 Task: Create ChildIssue0000000340 as Child Issue of Issue Issue0000000170 in Backlog  in Scrum Project Project0000000034 in Jira. Assign Person0000000065 as Assignee of Child Issue ChildIssue0000000321 of Issue Issue0000000161 in Backlog  in Scrum Project Project0000000033 in Jira. Assign Person0000000065 as Assignee of Child Issue ChildIssue0000000322 of Issue Issue0000000161 in Backlog  in Scrum Project Project0000000033 in Jira. Assign Person0000000065 as Assignee of Child Issue ChildIssue0000000323 of Issue Issue0000000162 in Backlog  in Scrum Project Project0000000033 in Jira. Assign Person0000000065 as Assignee of Child Issue ChildIssue0000000324 of Issue Issue0000000162 in Backlog  in Scrum Project Project0000000033 in Jira
Action: Mouse moved to (550, 443)
Screenshot: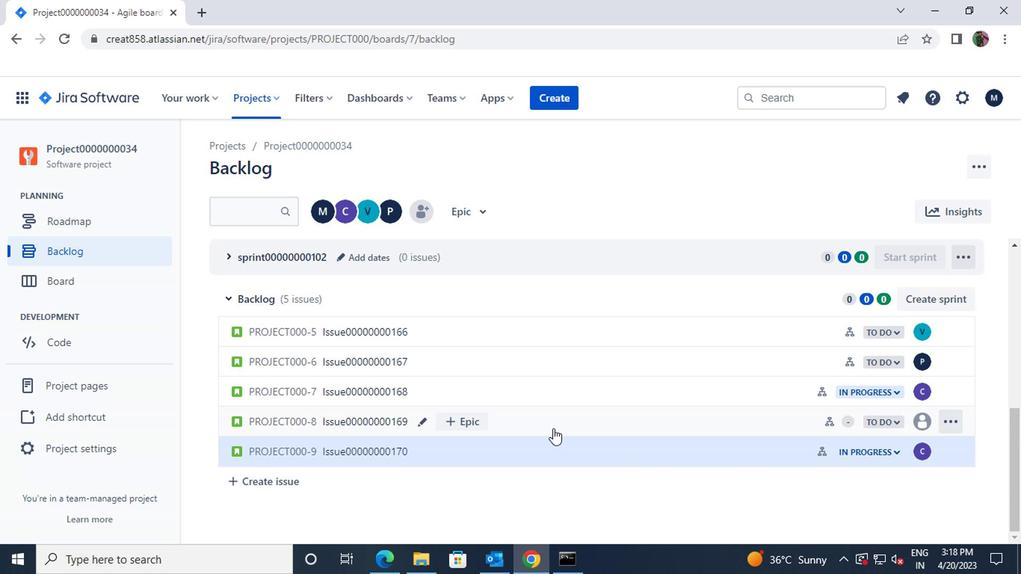 
Action: Mouse pressed left at (550, 443)
Screenshot: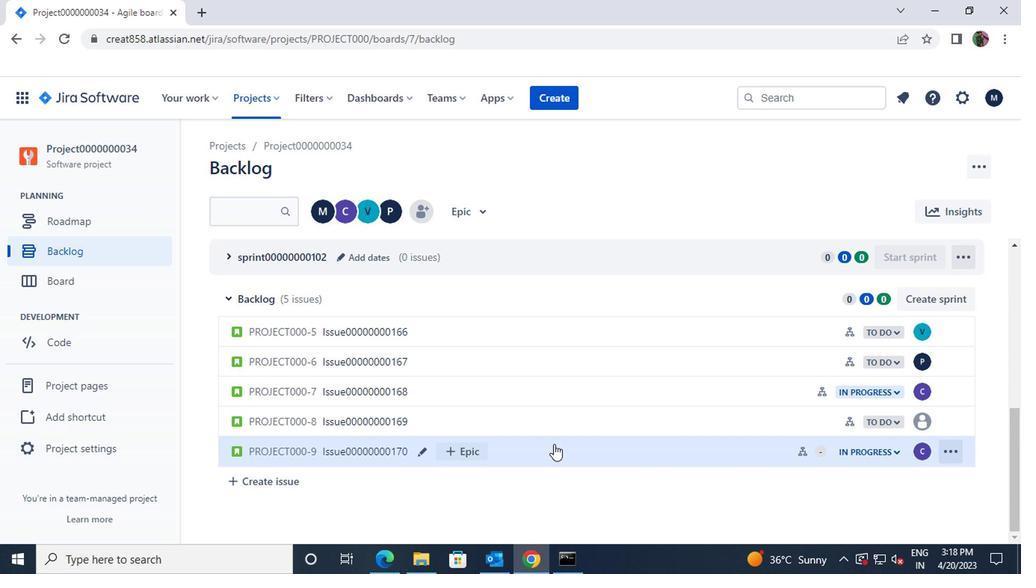 
Action: Mouse moved to (752, 321)
Screenshot: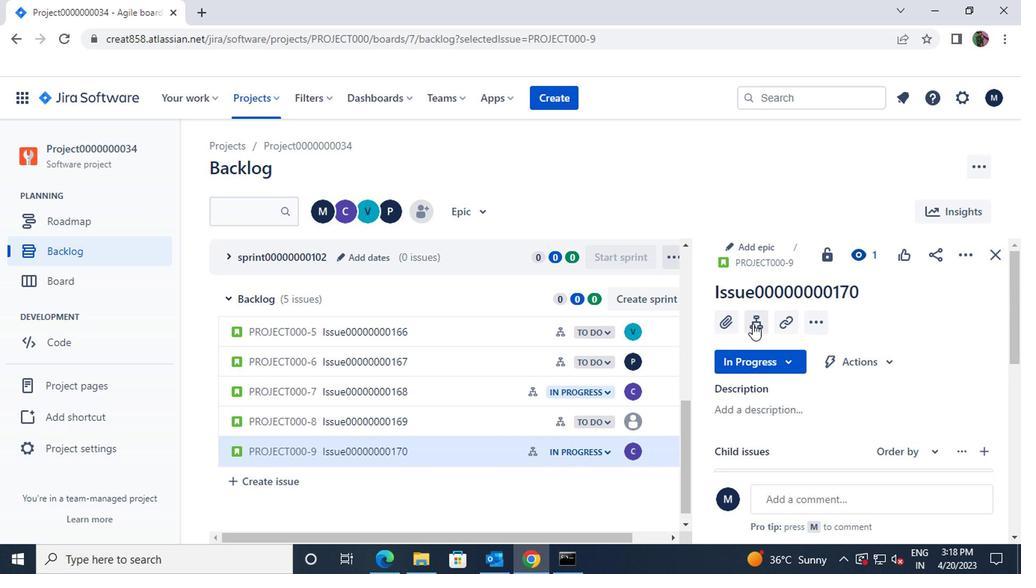 
Action: Mouse pressed left at (752, 321)
Screenshot: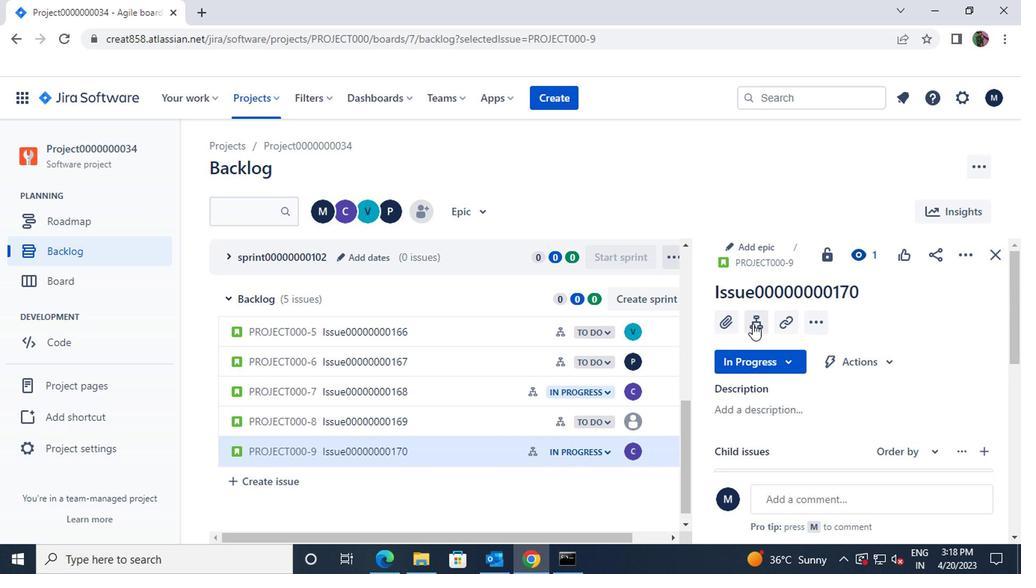 
Action: Mouse moved to (765, 368)
Screenshot: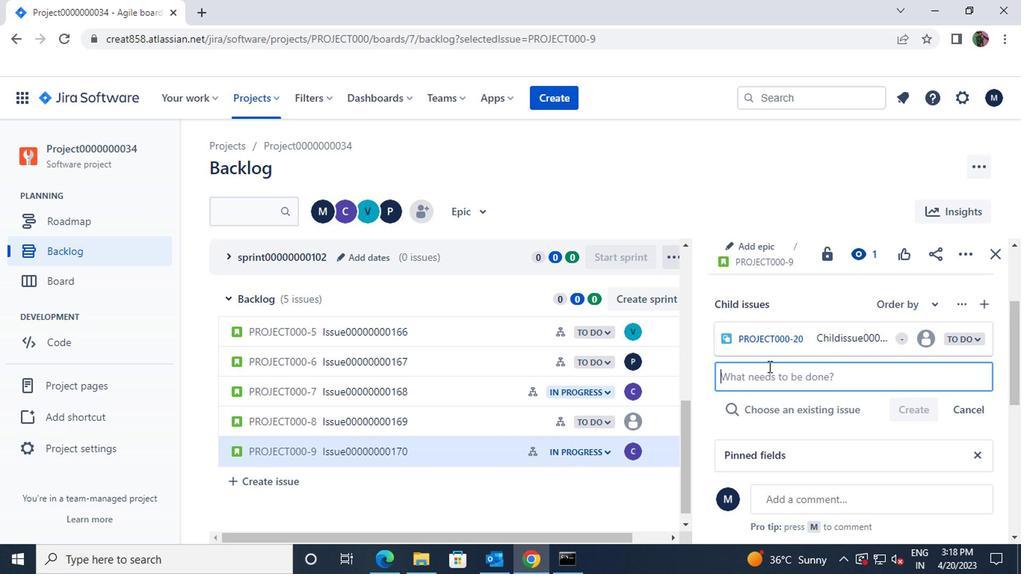 
Action: Mouse pressed left at (765, 368)
Screenshot: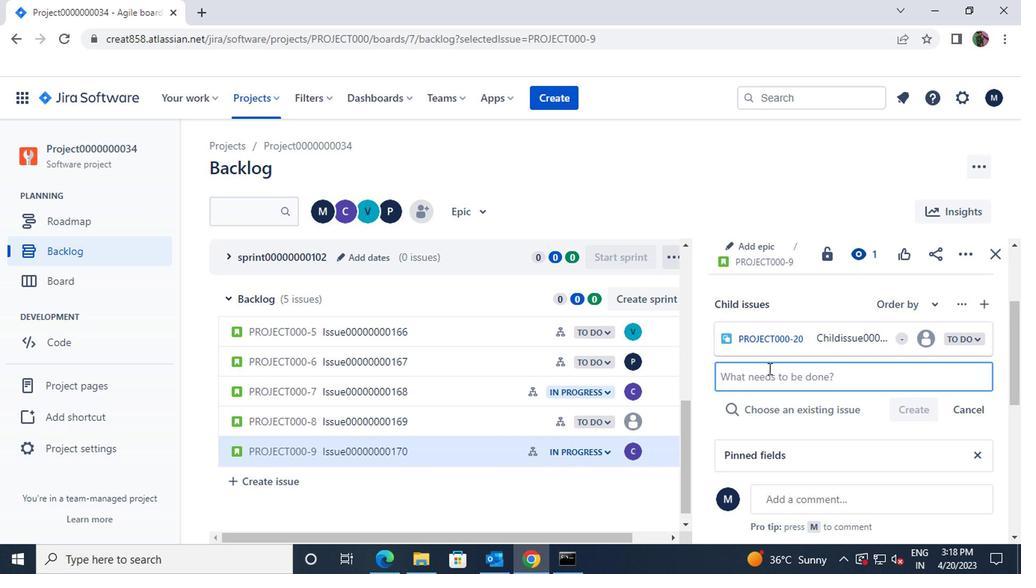 
Action: Key pressed <Key.shift>CHILDISSUE00000000340
Screenshot: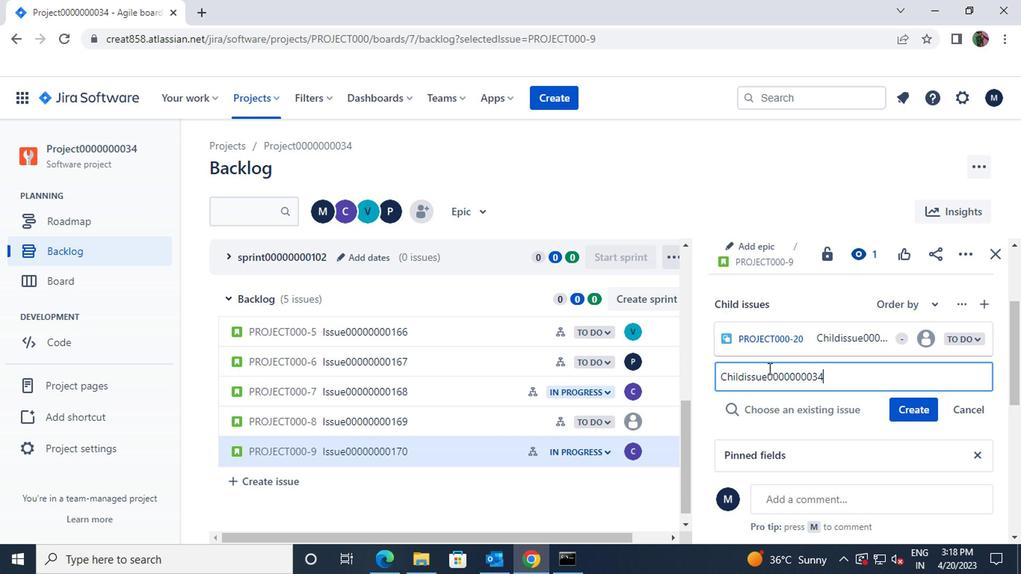 
Action: Mouse moved to (904, 409)
Screenshot: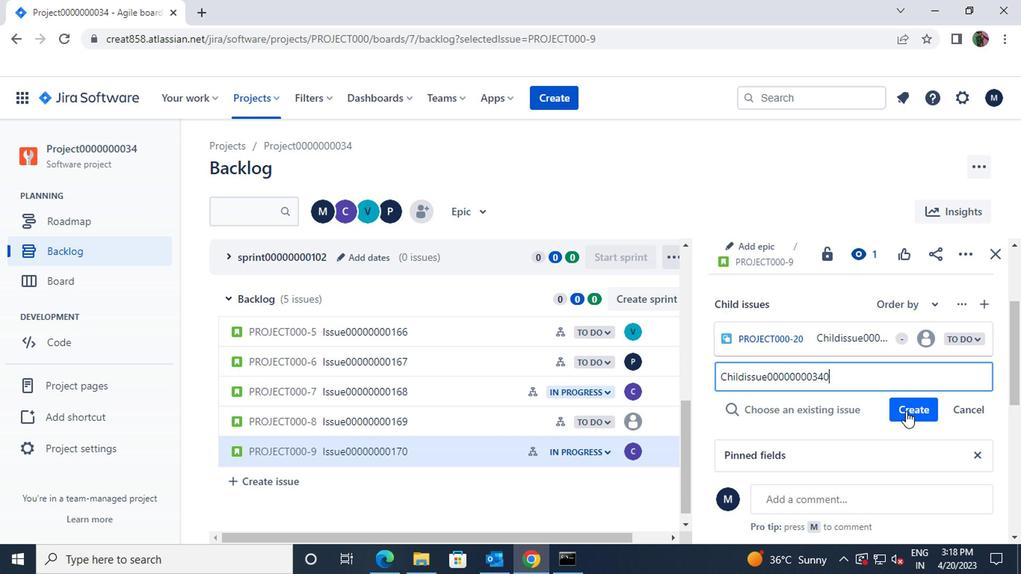 
Action: Mouse pressed left at (904, 409)
Screenshot: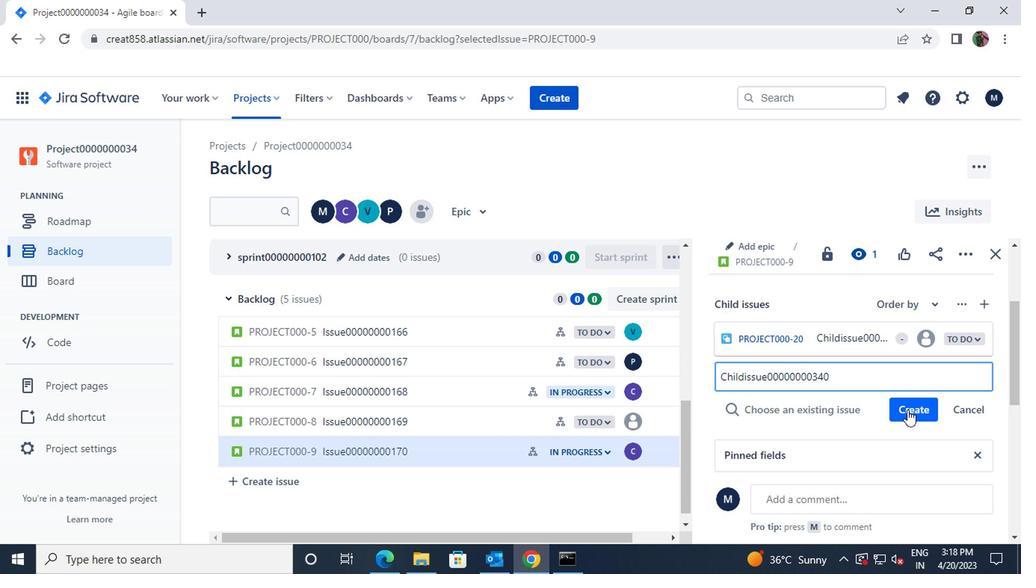 
Action: Mouse moved to (274, 105)
Screenshot: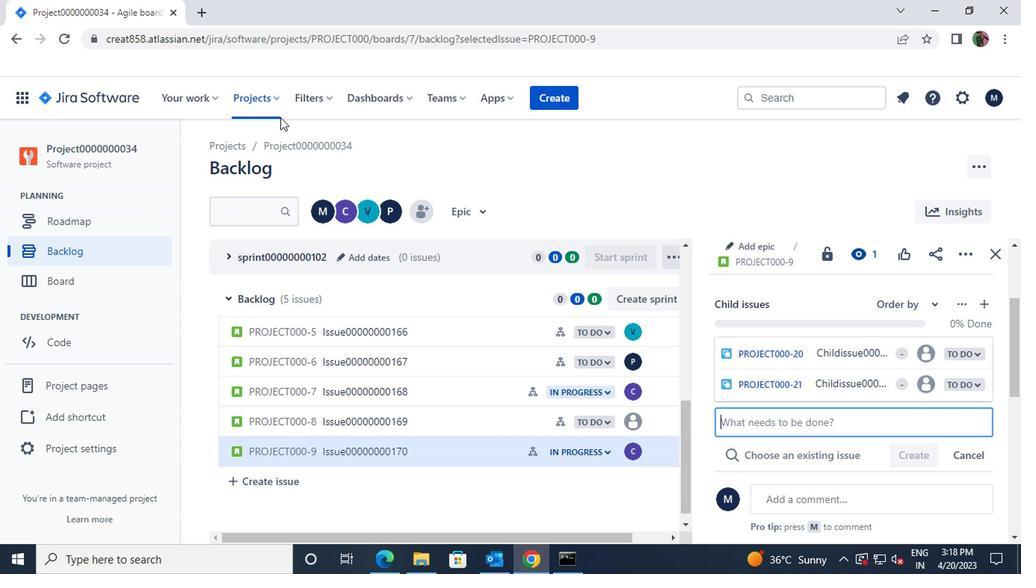
Action: Mouse pressed left at (274, 105)
Screenshot: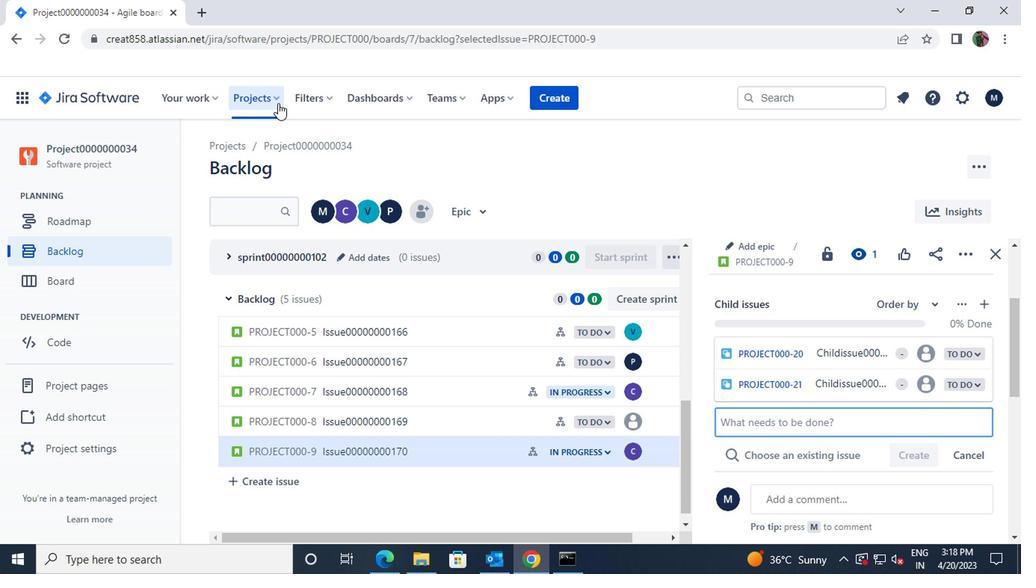 
Action: Mouse moved to (303, 195)
Screenshot: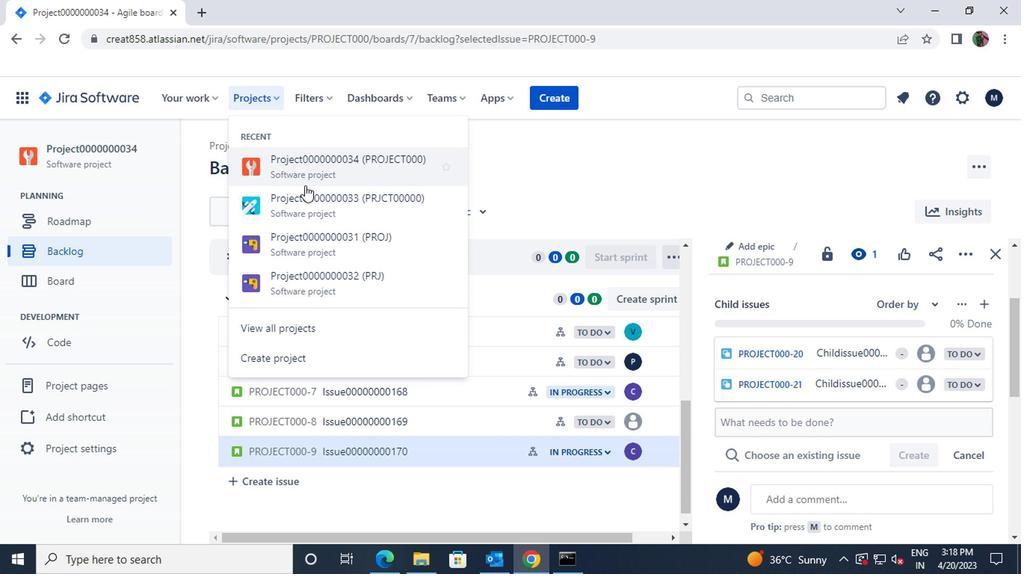 
Action: Mouse pressed left at (303, 195)
Screenshot: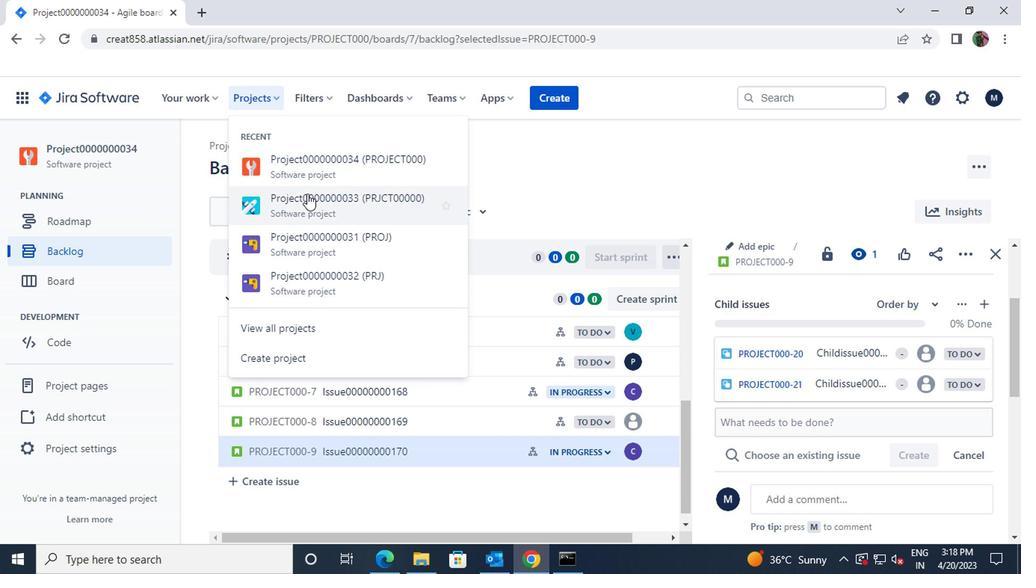 
Action: Mouse moved to (108, 246)
Screenshot: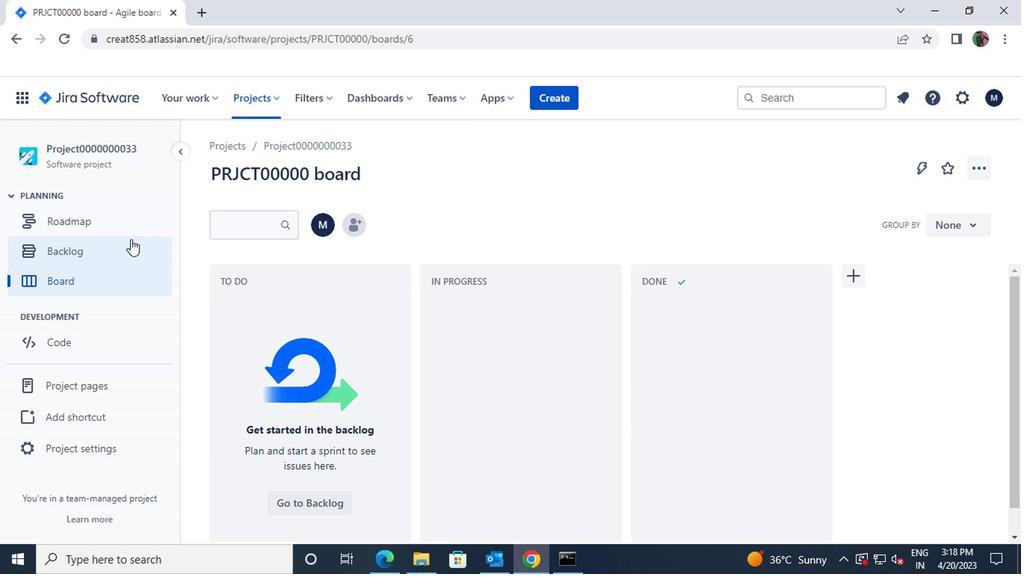 
Action: Mouse pressed left at (108, 246)
Screenshot: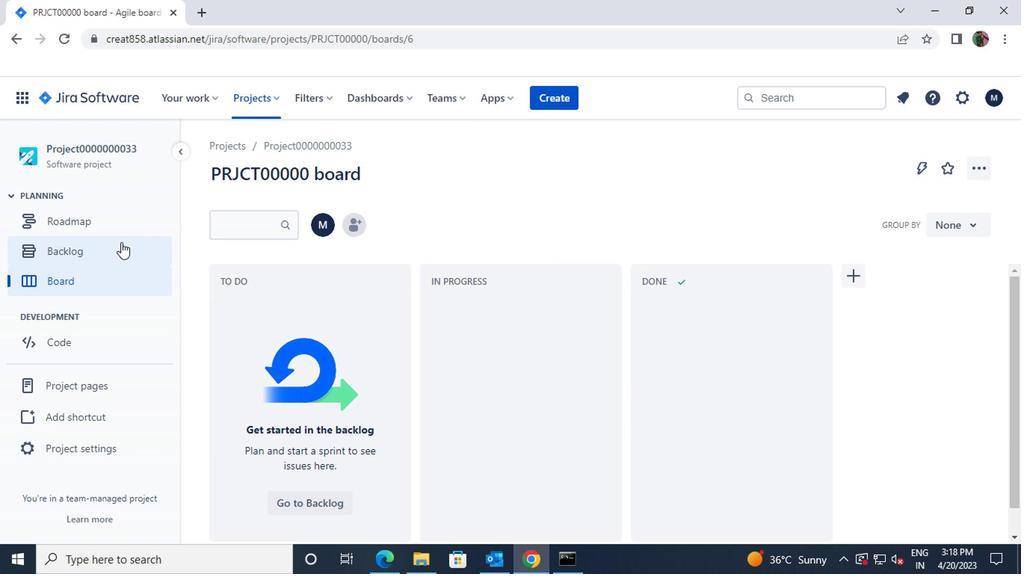 
Action: Mouse moved to (338, 363)
Screenshot: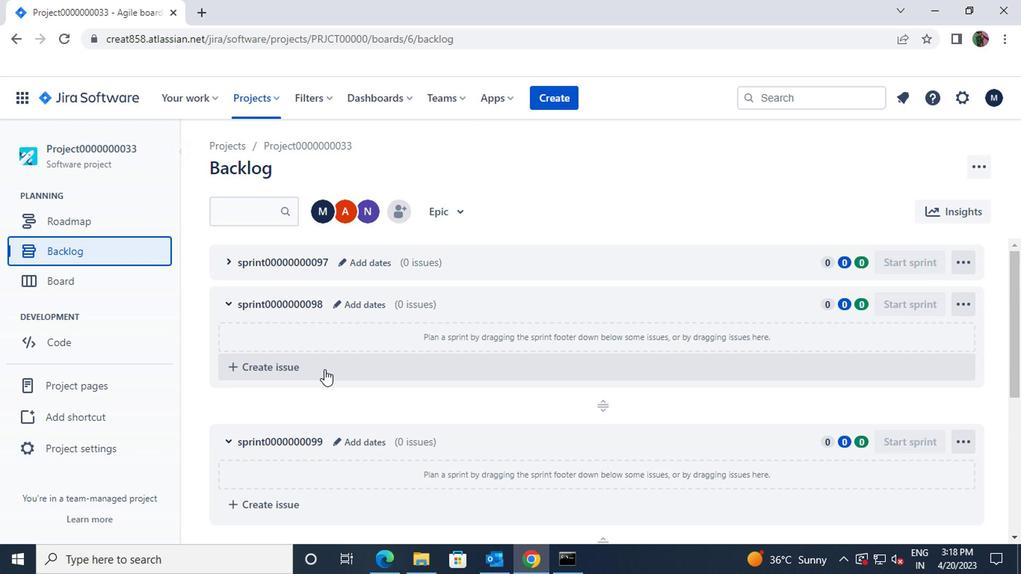 
Action: Mouse scrolled (338, 362) with delta (0, 0)
Screenshot: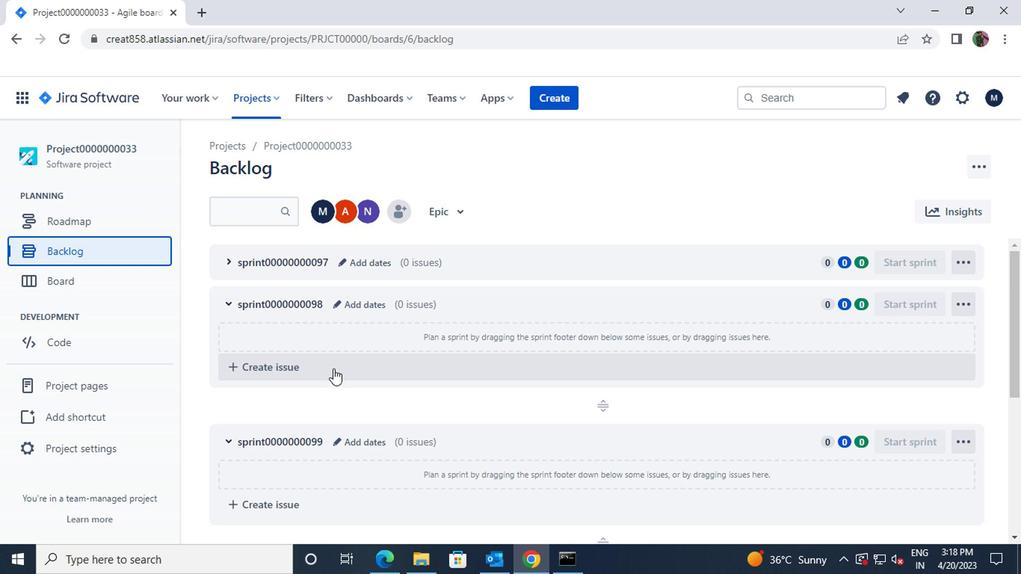 
Action: Mouse scrolled (338, 362) with delta (0, 0)
Screenshot: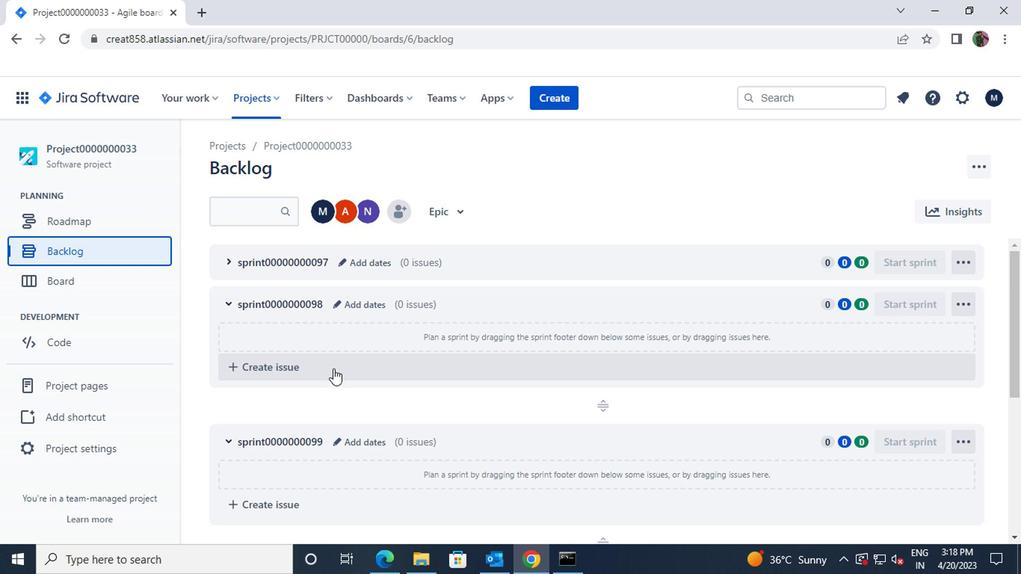 
Action: Mouse scrolled (338, 362) with delta (0, 0)
Screenshot: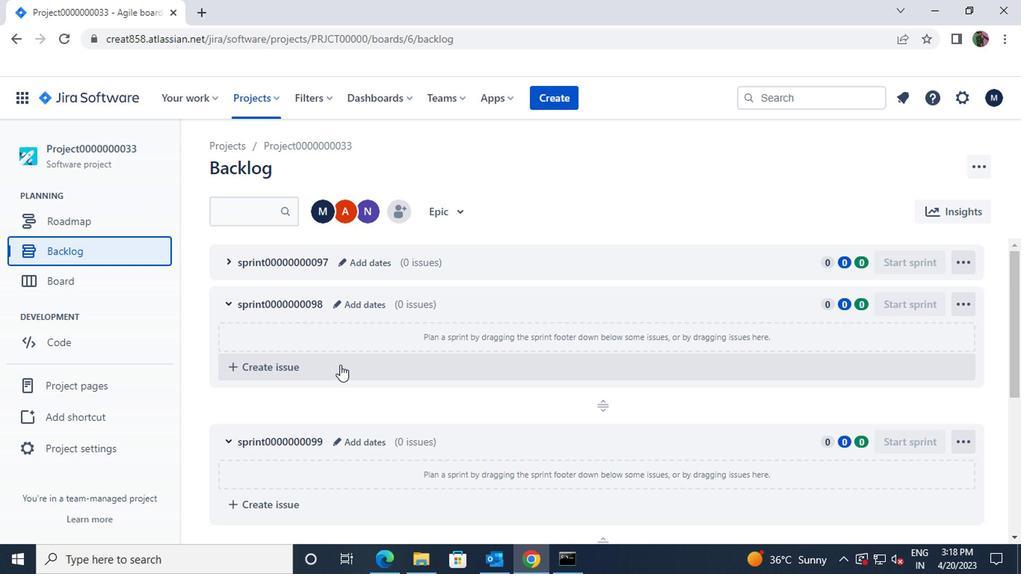 
Action: Mouse moved to (736, 390)
Screenshot: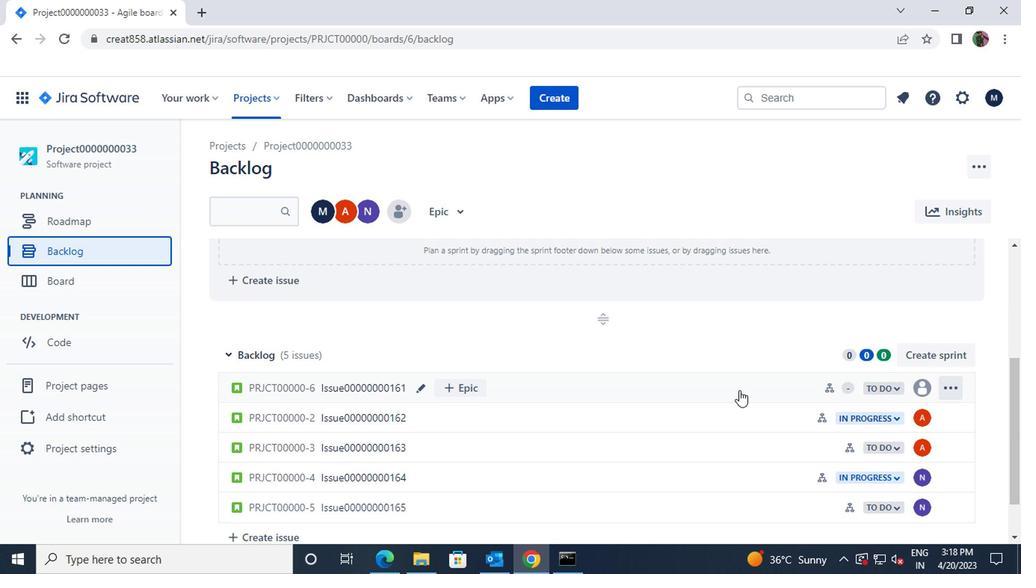 
Action: Mouse pressed left at (736, 390)
Screenshot: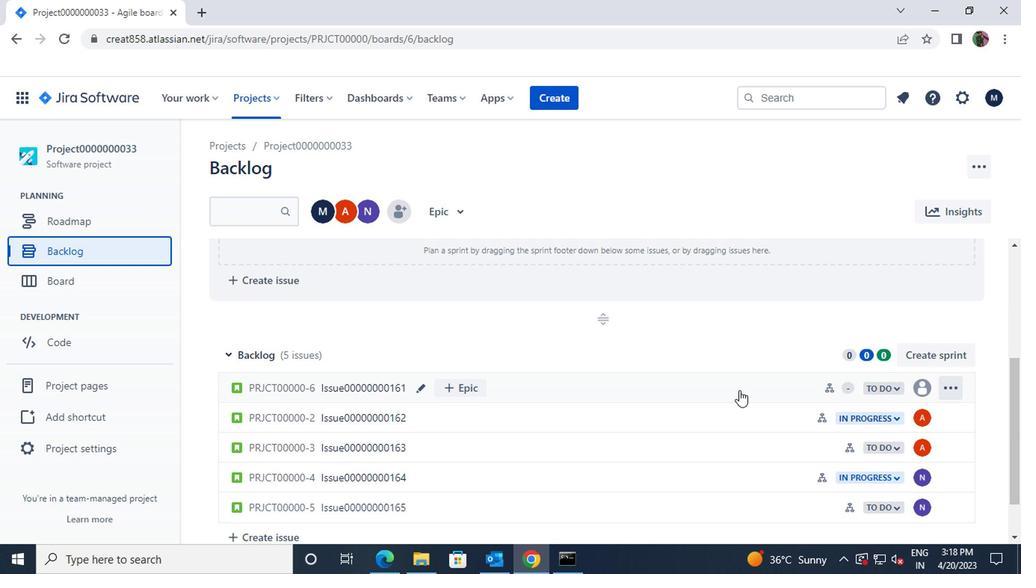 
Action: Mouse scrolled (736, 389) with delta (0, 0)
Screenshot: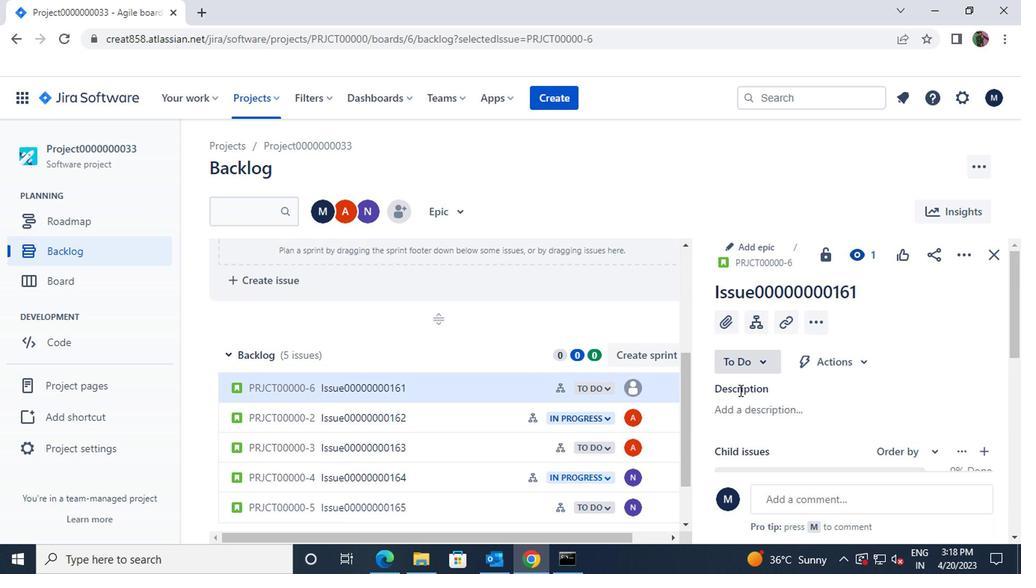 
Action: Mouse scrolled (736, 389) with delta (0, 0)
Screenshot: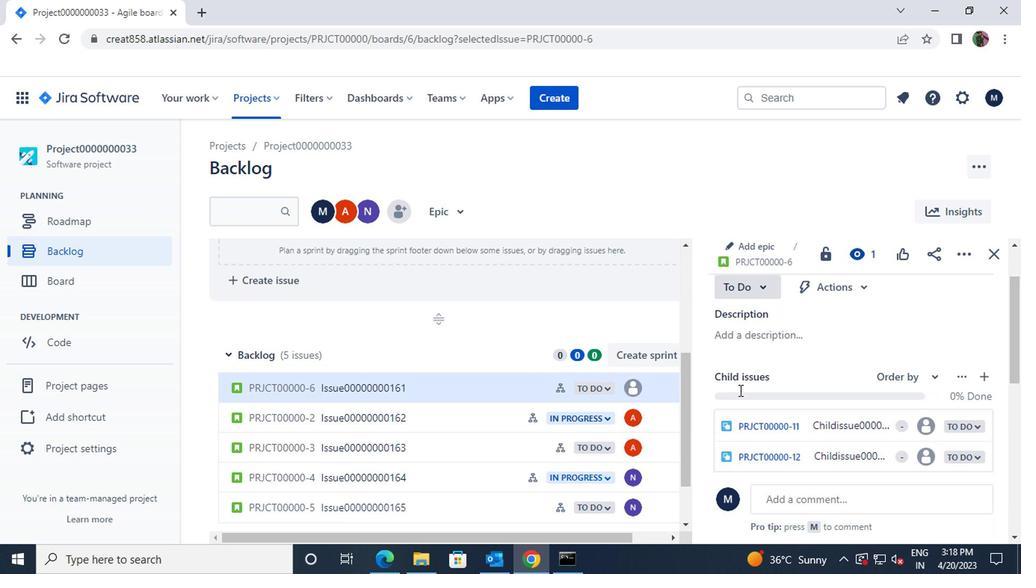 
Action: Mouse moved to (930, 350)
Screenshot: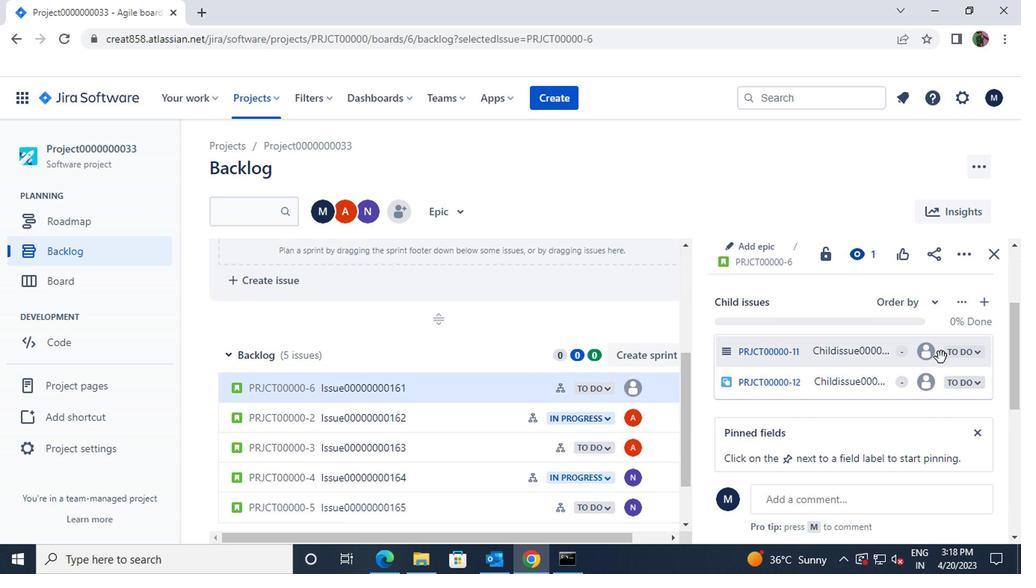 
Action: Mouse pressed left at (930, 350)
Screenshot: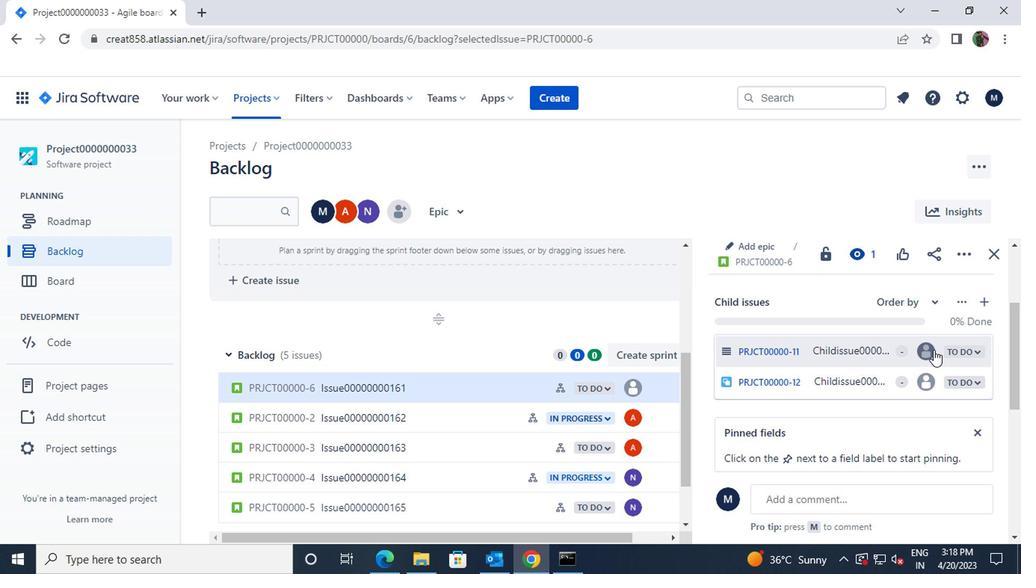 
Action: Mouse moved to (777, 404)
Screenshot: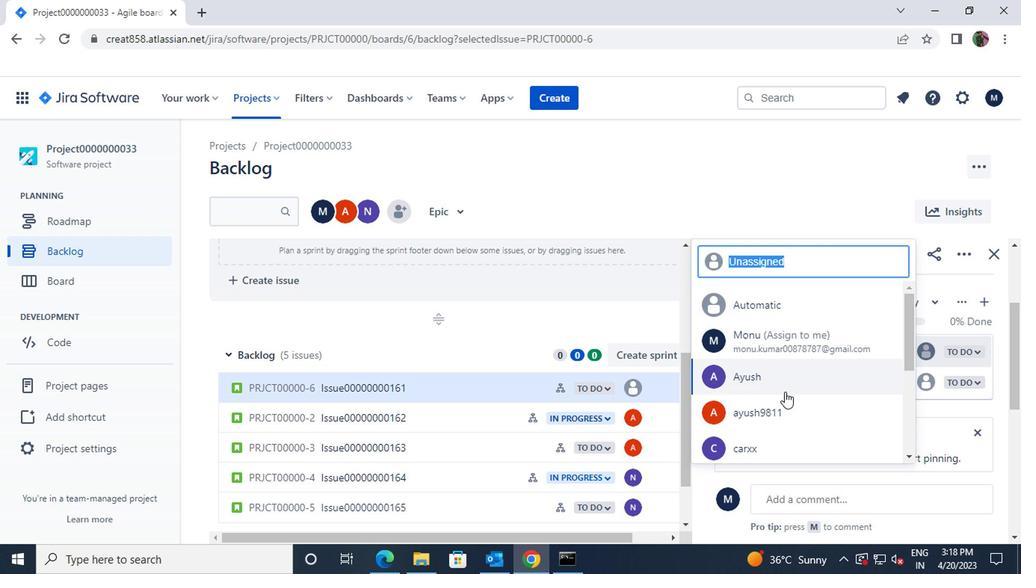 
Action: Mouse pressed left at (777, 404)
Screenshot: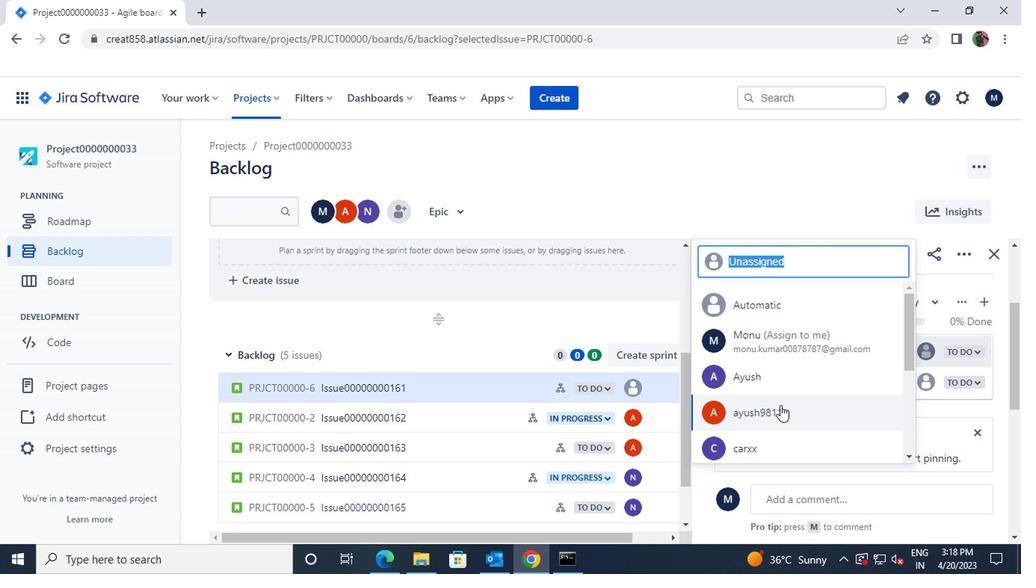 
Action: Mouse moved to (921, 378)
Screenshot: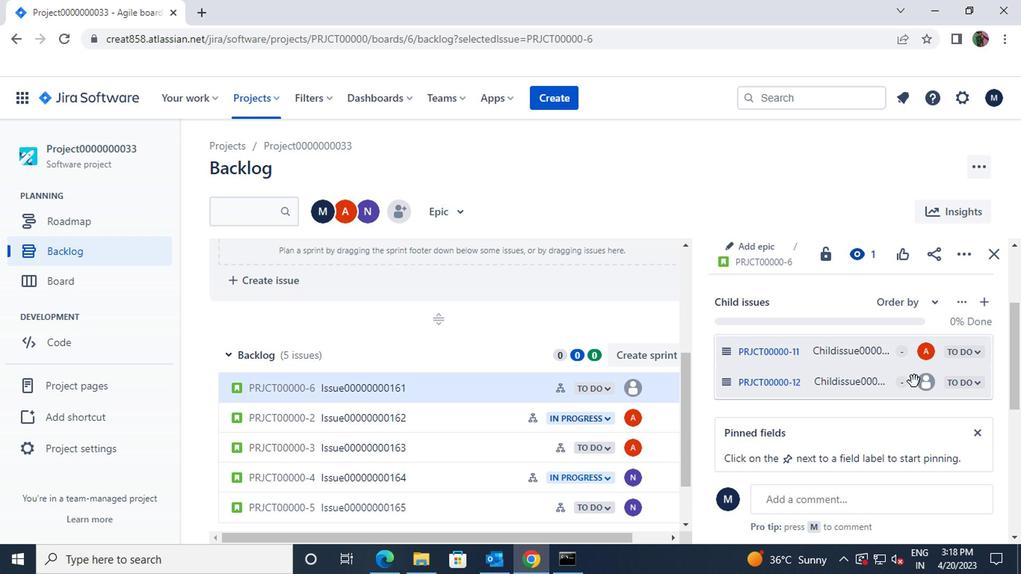 
Action: Mouse pressed left at (921, 378)
Screenshot: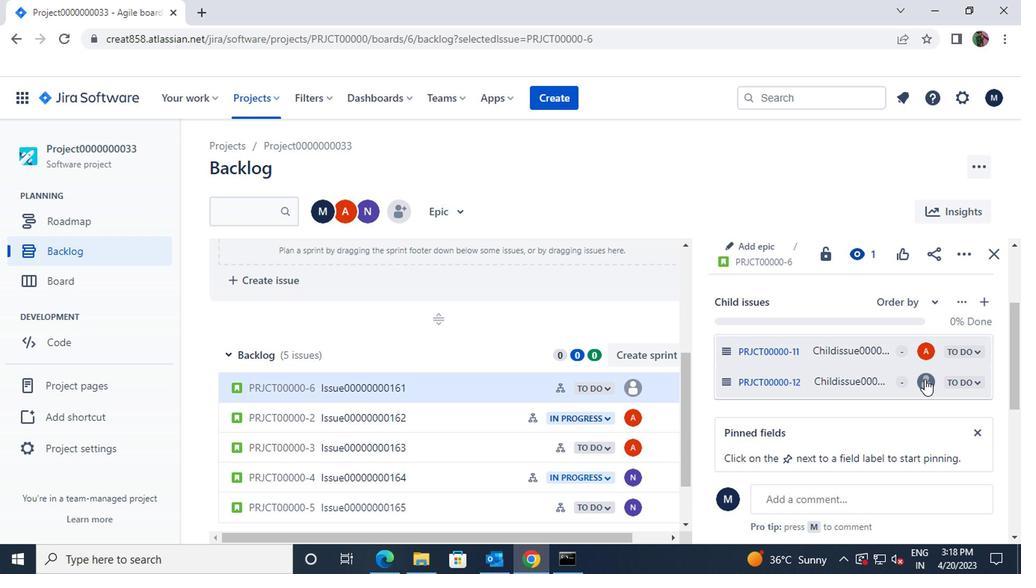 
Action: Mouse moved to (798, 434)
Screenshot: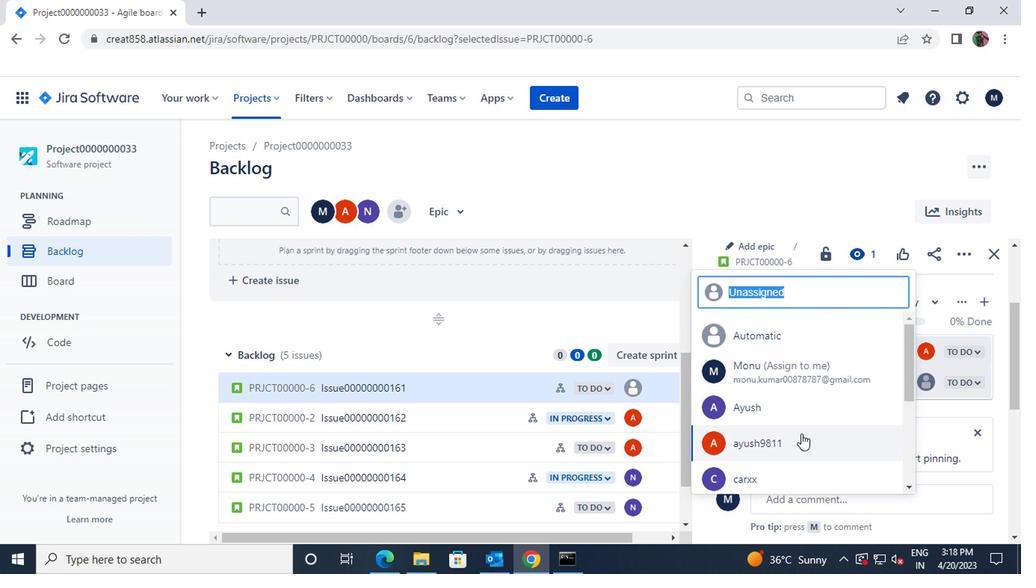 
Action: Mouse pressed left at (798, 434)
Screenshot: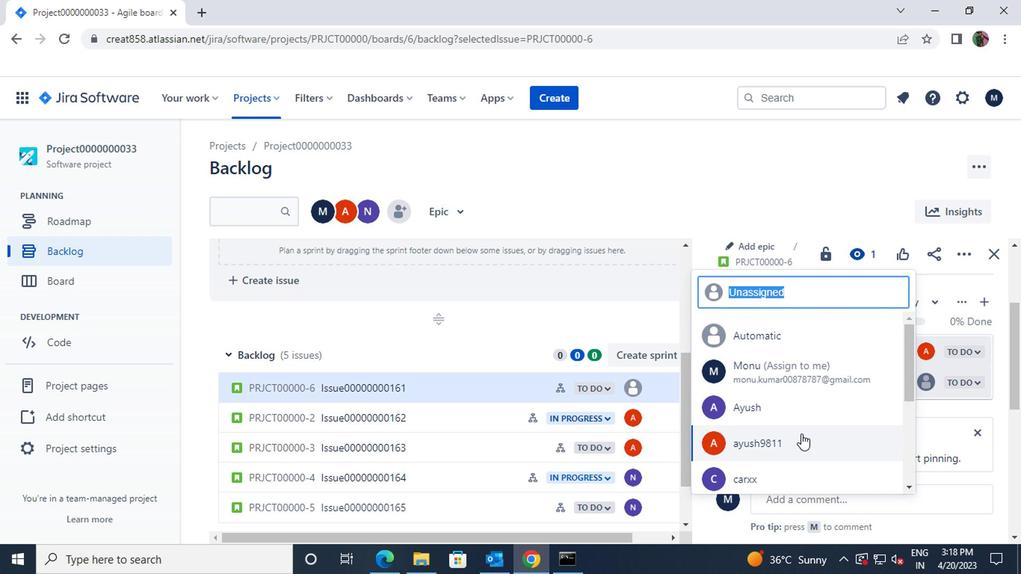 
Action: Mouse moved to (493, 413)
Screenshot: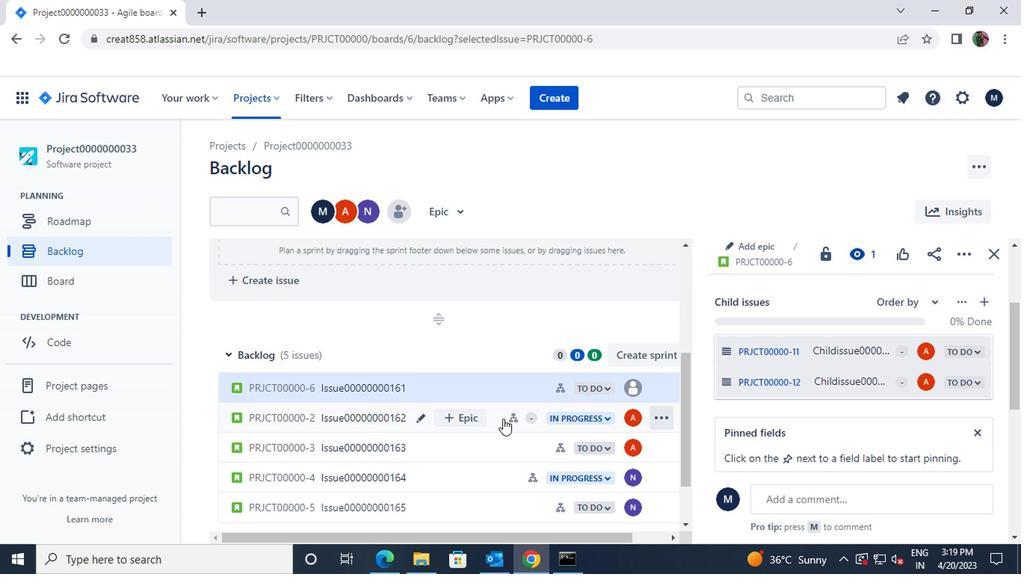 
Action: Mouse pressed left at (493, 413)
Screenshot: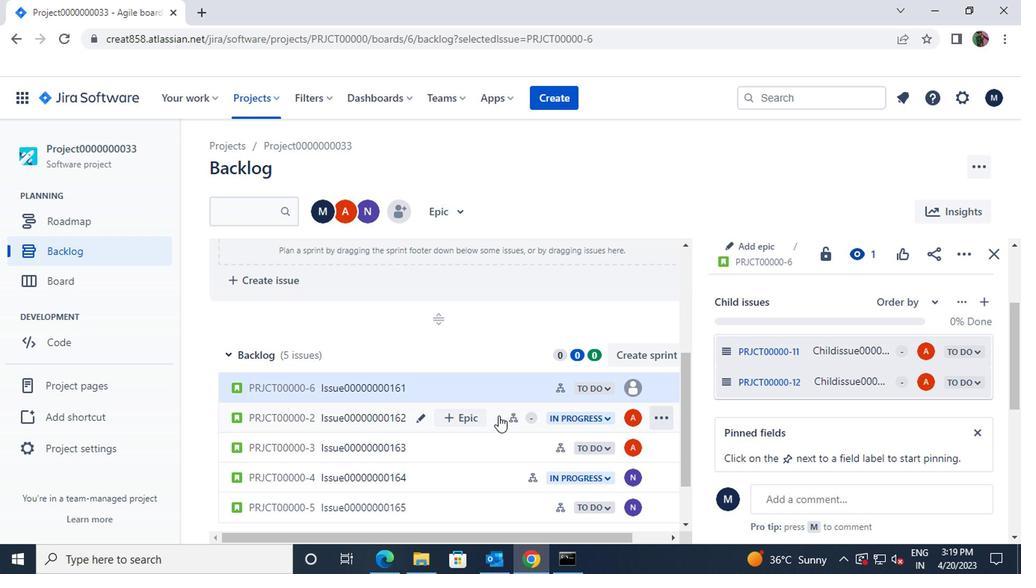 
Action: Mouse moved to (783, 382)
Screenshot: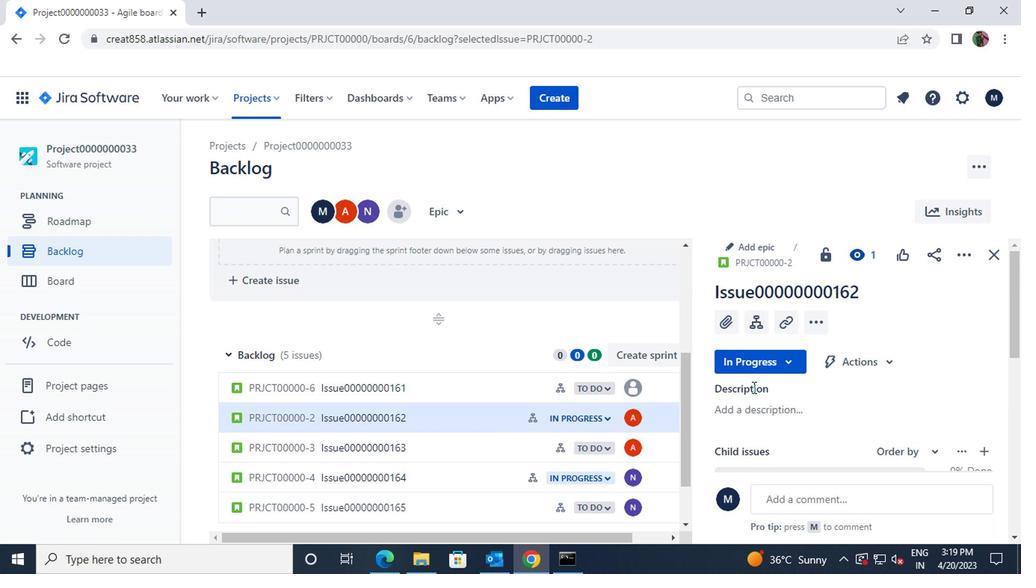 
Action: Mouse scrolled (783, 382) with delta (0, 0)
Screenshot: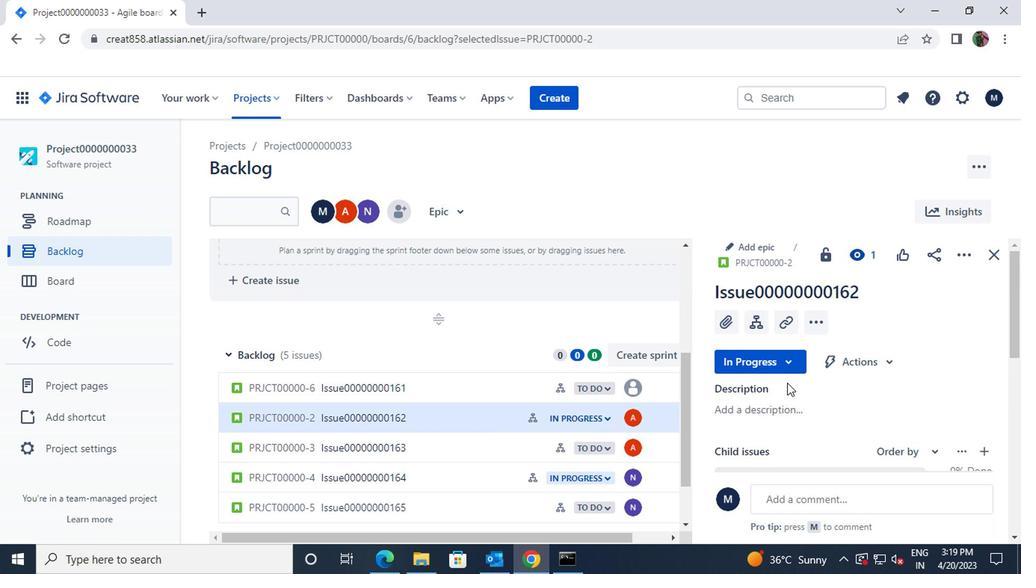
Action: Mouse scrolled (783, 382) with delta (0, 0)
Screenshot: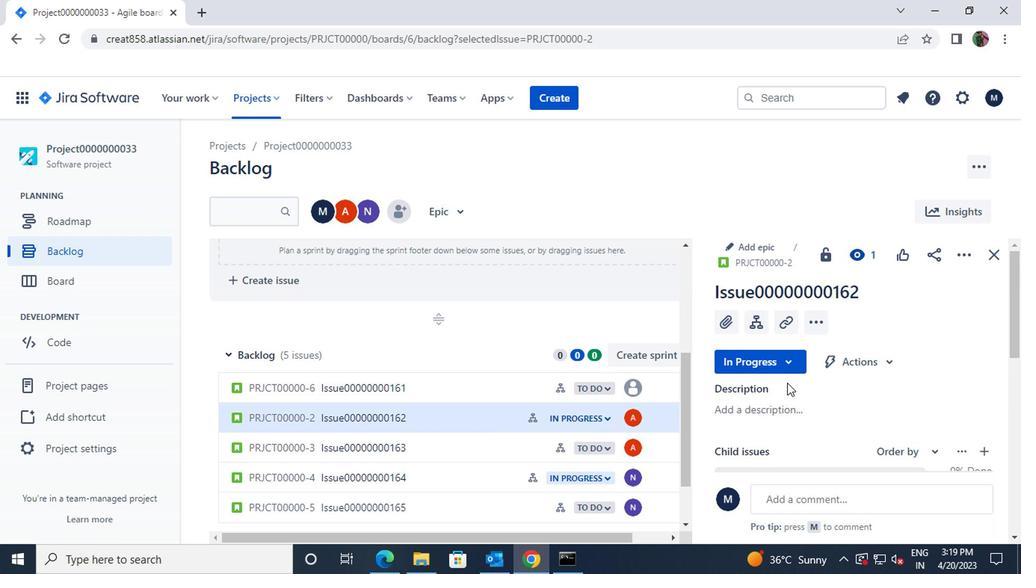 
Action: Mouse moved to (921, 355)
Screenshot: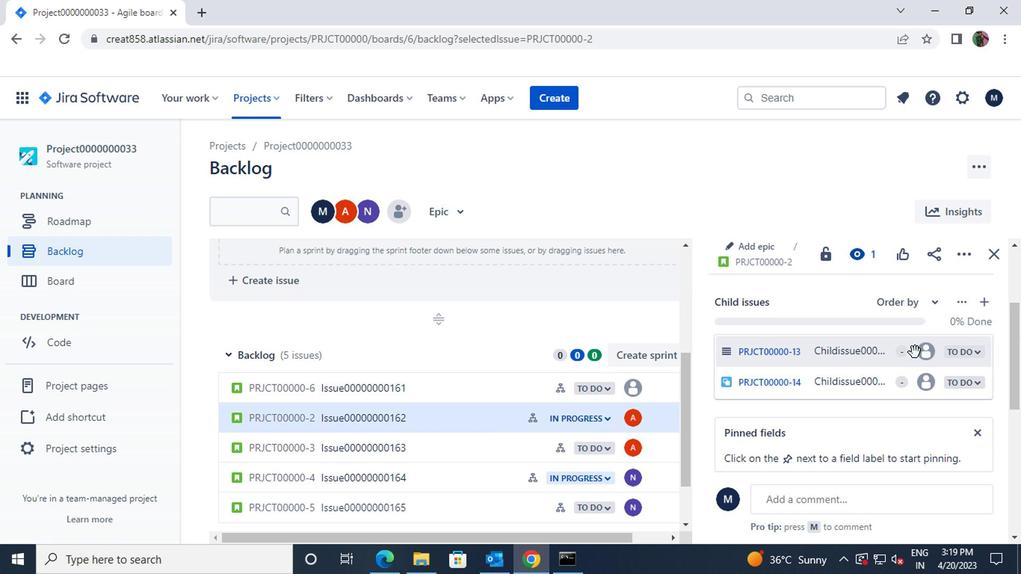 
Action: Mouse pressed left at (921, 355)
Screenshot: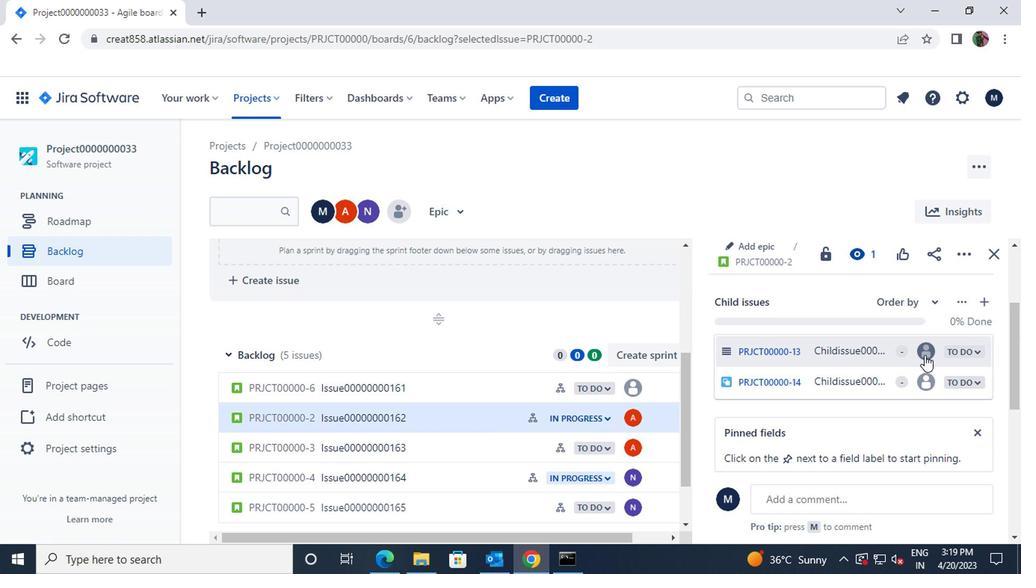 
Action: Mouse moved to (736, 408)
Screenshot: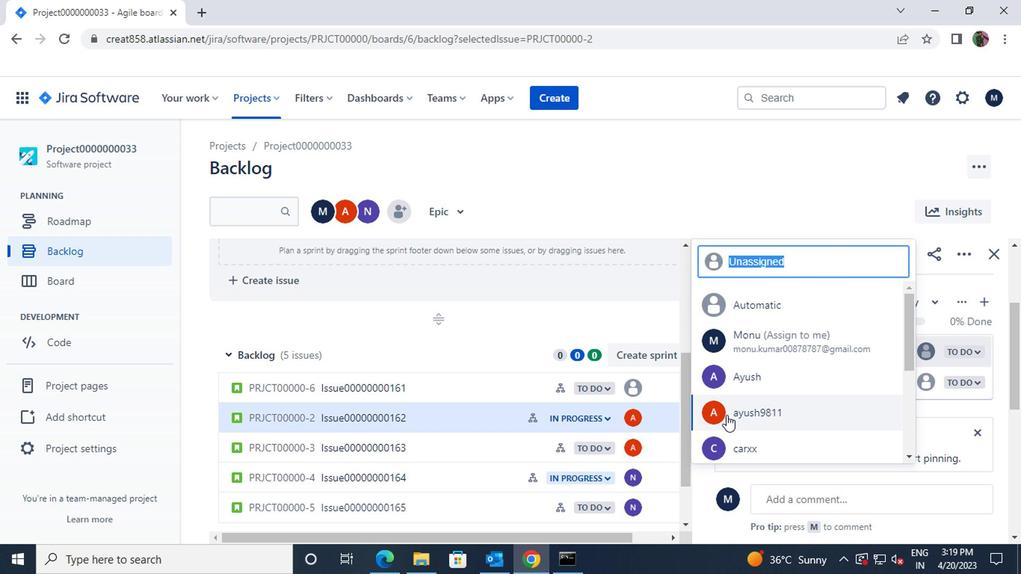 
Action: Mouse pressed left at (736, 408)
Screenshot: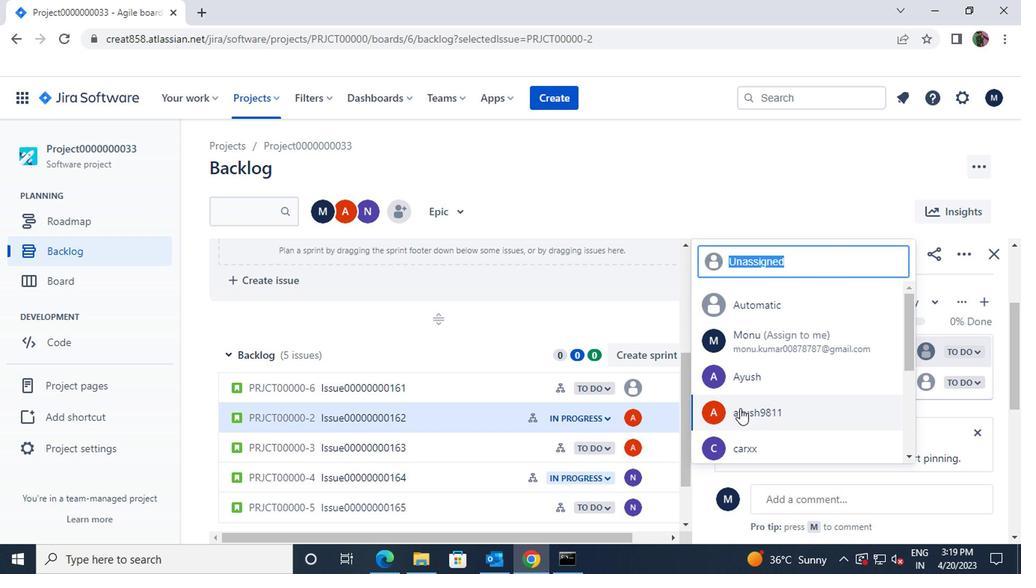 
Action: Mouse moved to (928, 386)
Screenshot: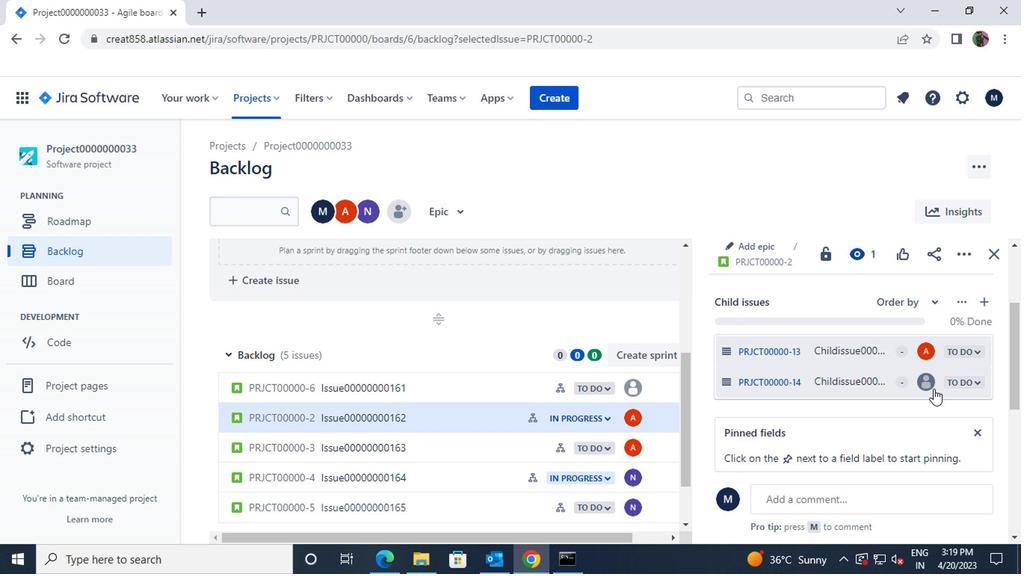 
Action: Mouse pressed left at (928, 386)
Screenshot: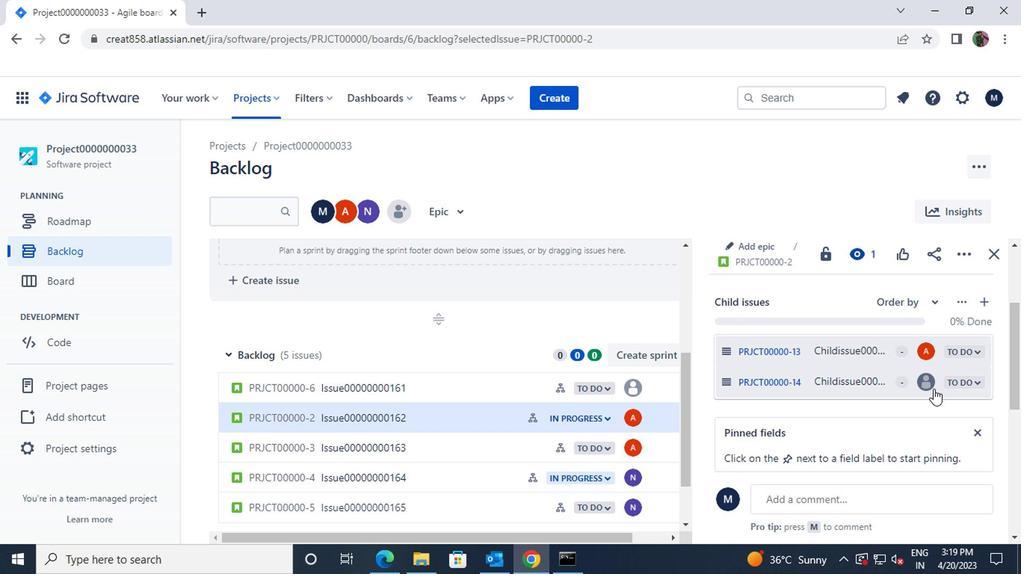 
Action: Mouse moved to (775, 437)
Screenshot: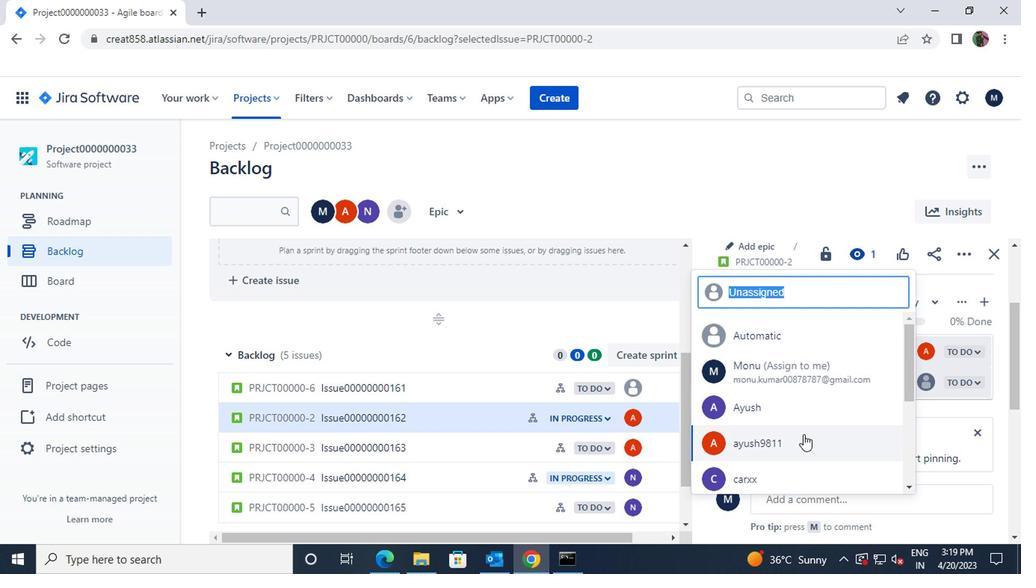 
Action: Mouse pressed left at (775, 437)
Screenshot: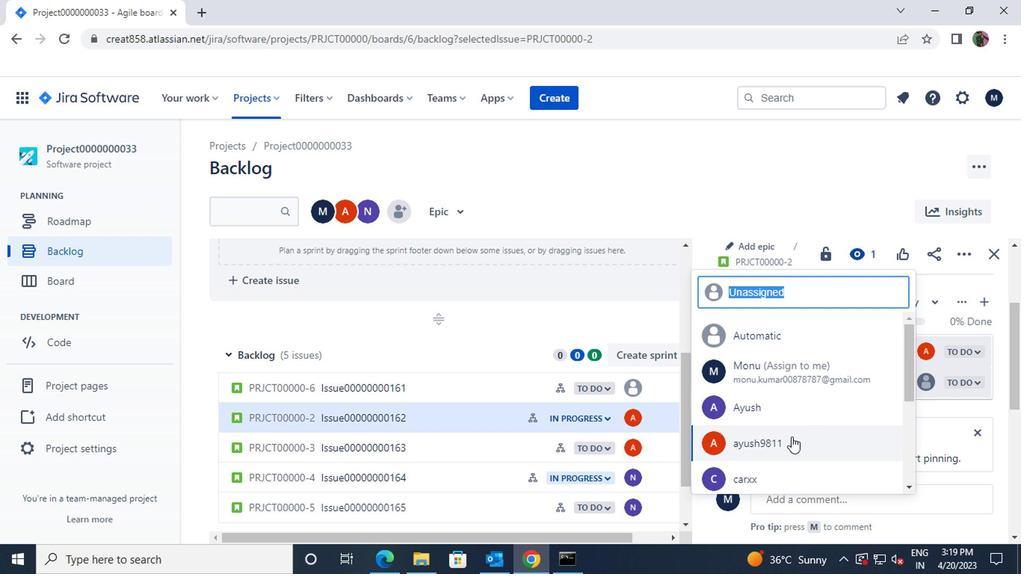 
